 Task: Create a script that checks if a specific substring exists in one of the strings and combines them accordingly.
Action: Mouse moved to (151, 578)
Screenshot: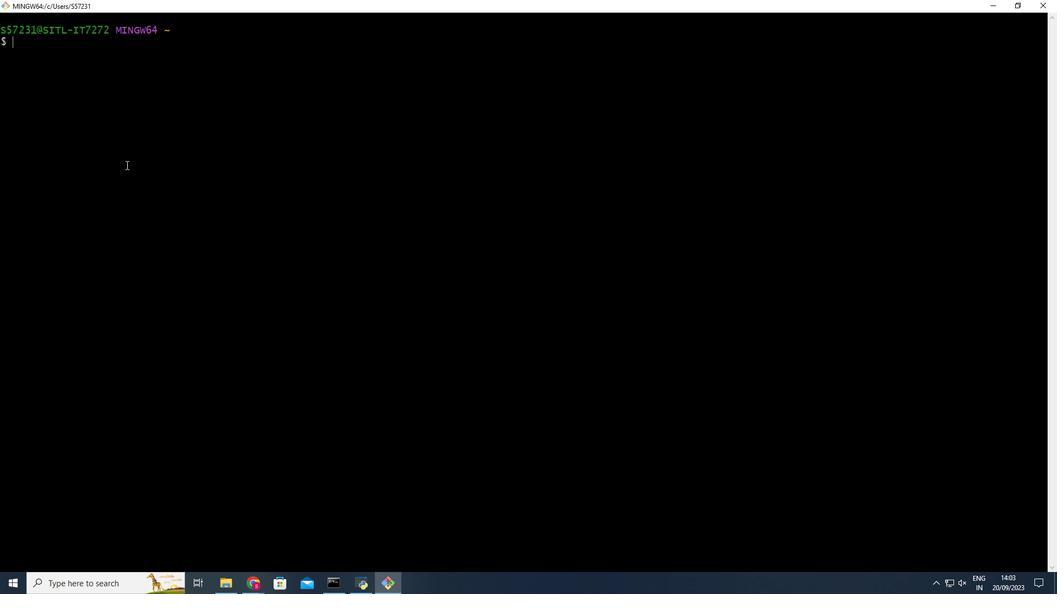 
Action: Mouse pressed left at (151, 578)
Screenshot: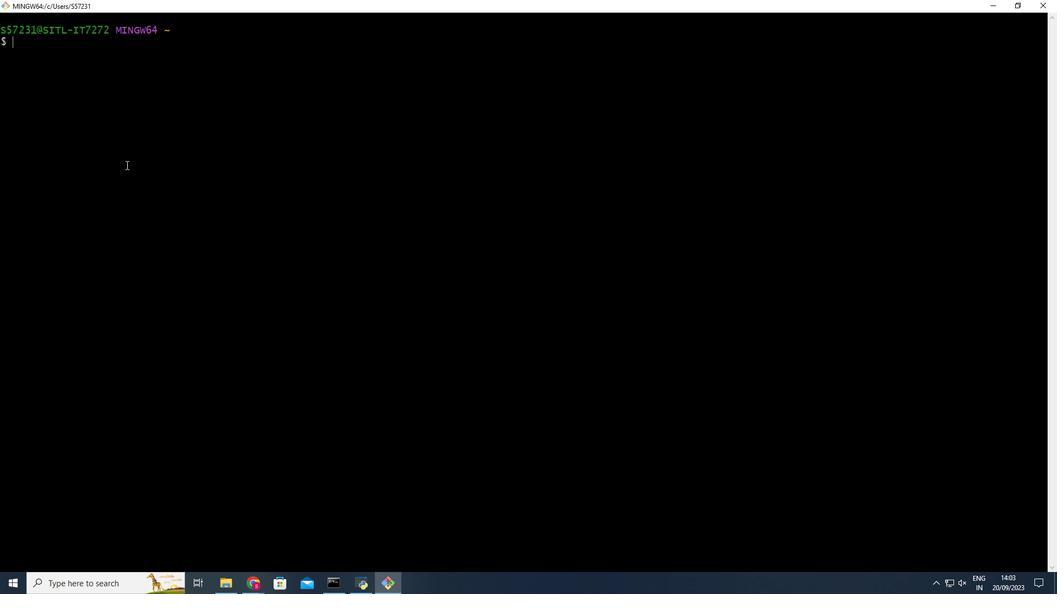 
Action: Mouse moved to (302, 577)
Screenshot: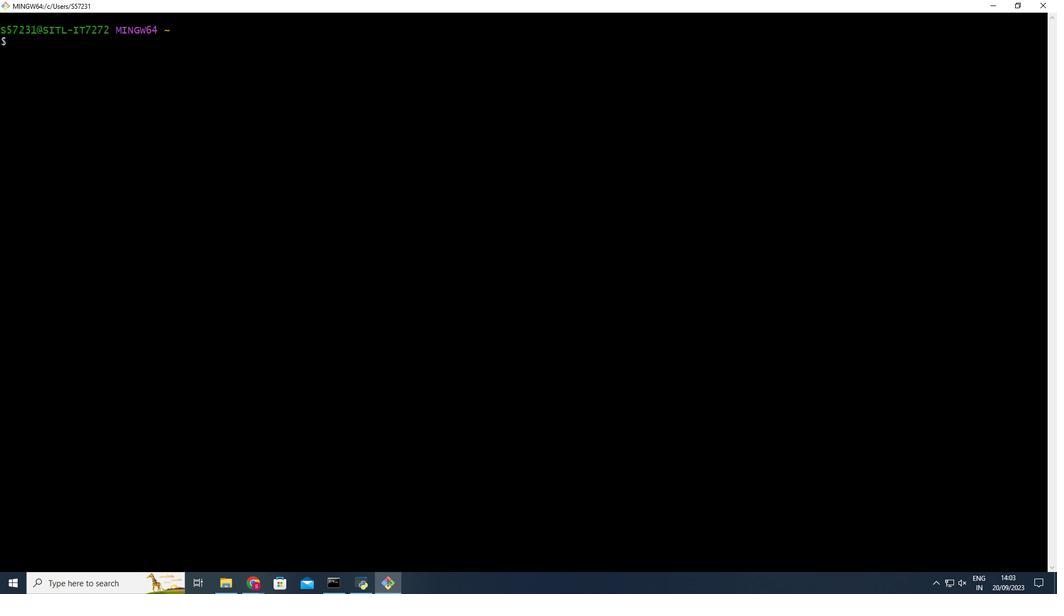 
Action: Key pressed mkdir<Key.space>substring<Key.shift_r><Key.shift_r><Key.shift_r>_s<Key.backspace>task<Key.enter>cd<Key.space>substring<Key.shift_r><Key.shift_r>_task<Key.enter>touch<Key.space>scrpt.<Key.backspace><Key.backspace><Key.backspace>ipt.sh<Key.enter>vim<Key.space>script.sh<Key.enter>i<Key.shift_r>#<Key.shift_r>!/bin/bash<Key.enter><Key.backspace><Key.enter><Key.shift_r>#<Key.space>function<Key.space>to<Key.space>combine<Key.space>strings<Key.space>based<Key.space>on<Key.space>the<Key.space>presence<Key.space>of<Key.space>a<Key.space>specific<Key.space>substring<Key.enter><Key.backspace><Key.backspace>combine<Key.shift_r><Key.shift_r><Key.shift_r><Key.shift_r><Key.shift_r><Key.shift_r><Key.shift_r><Key.shift_r>_strings<Key.shift_r>()<Key.enter><Key.shift_r>{<Key.enter><Key.backspace><Key.backspace><Key.backspace><Key.backspace><Key.space><Key.shift_r>{<Key.enter>local<Key.space>strng<Key.backspace><Key.backspace>ing1=<Key.shift_r>"<Key.shift_r>$1<Key.shift_r>"<Key.enter>local<Key.space>string2=<Key.shift_r>"<Key.shift_r>$2<Key.shift_r>"<Key.enter>local<Key.space><Key.space><Key.backspace>str<Key.backspace><Key.backspace>ubstring=<Key.shift_r>"<Key.shift_r>$3<Key.shift_r><Key.shift_r><Key.shift_r><Key.shift_r><Key.shift_r><Key.shift_r><Key.shift_r><Key.shift_r>"<Key.enter><Key.enter><Key.shift_r>#<Key.space>check<Key.space>if<Key.space>the<Key.space>substring<Key.space>exists<Key.space>in<Key.space>string1<Key.enter><Key.backspace><Key.backspace>if<Key.space>[[<Key.space><Key.shift_r>"<Key.shift_r>$string1<Key.shift_r>"<Key.space>==<Key.space><Key.shift_r>*<Key.shift_r>"<Key.shift_r>$substring<Key.shift_r>"<Key.shift_r>*<Key.backspace><Key.backspace><Key.shift_r>*<Key.backspace><Key.shift_r>'<Key.shift_r><Key.backspace><Key.shift_r>"<Key.shift_r>*<Key.space>]]<Key.space><Key.backspace>;<Key.space>then
Screenshot: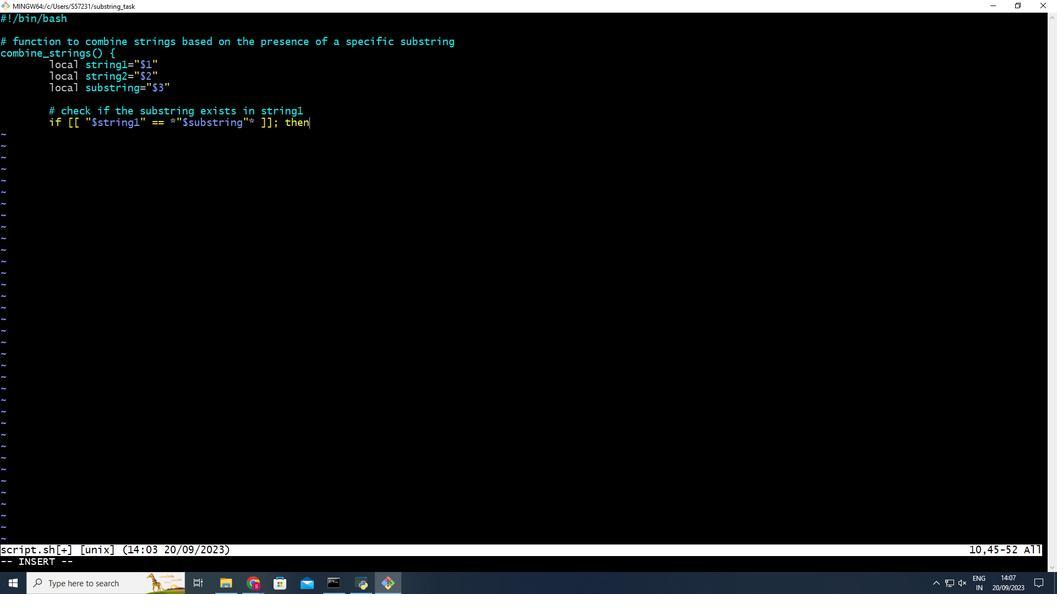 
Action: Mouse scrolled (302, 577) with delta (0, 0)
Screenshot: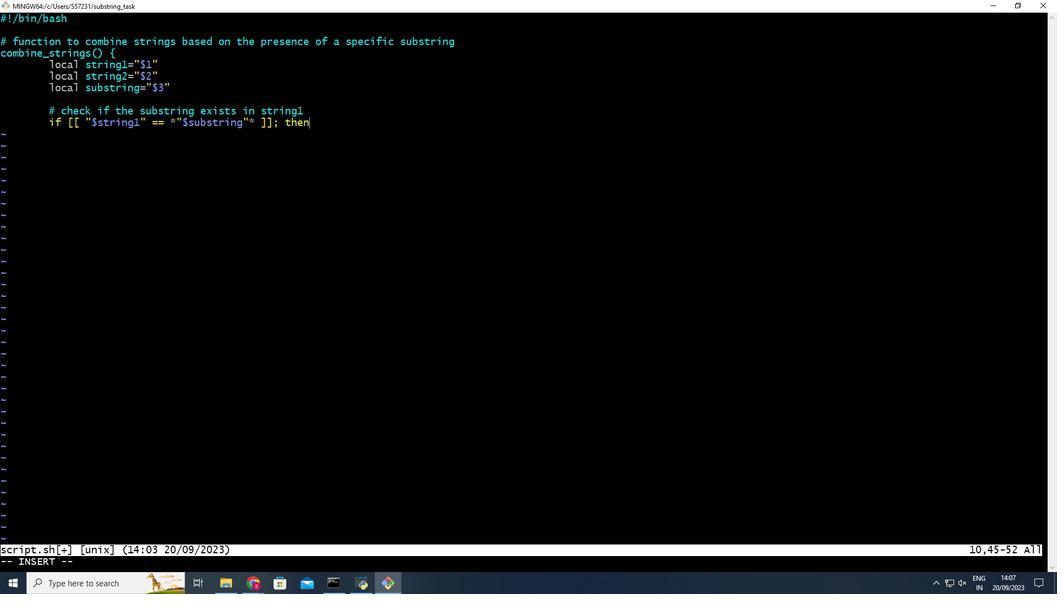 
Action: Mouse scrolled (302, 577) with delta (0, 0)
Screenshot: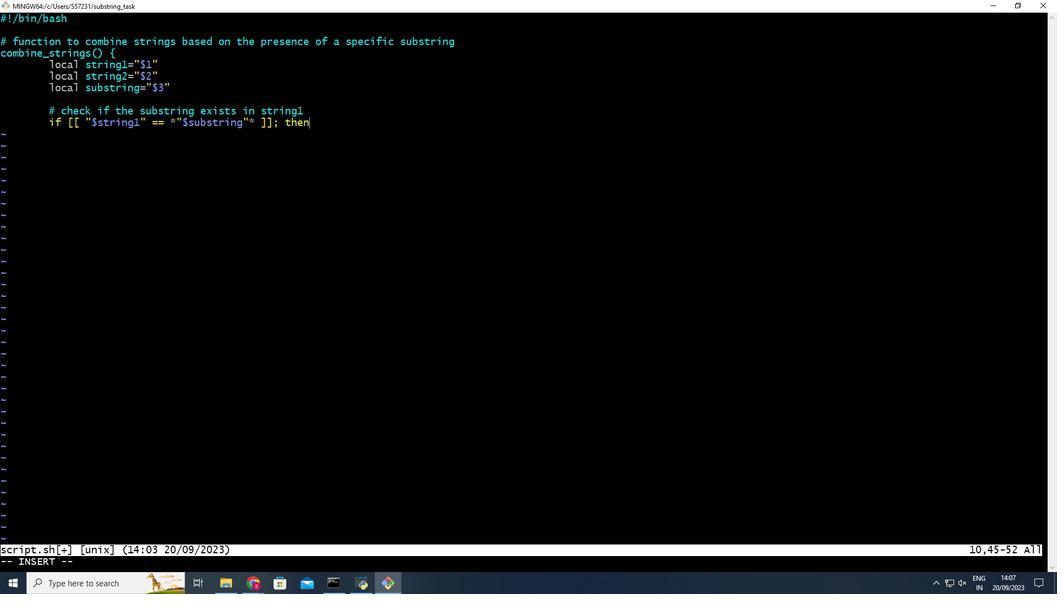 
Action: Mouse scrolled (302, 577) with delta (0, 0)
Screenshot: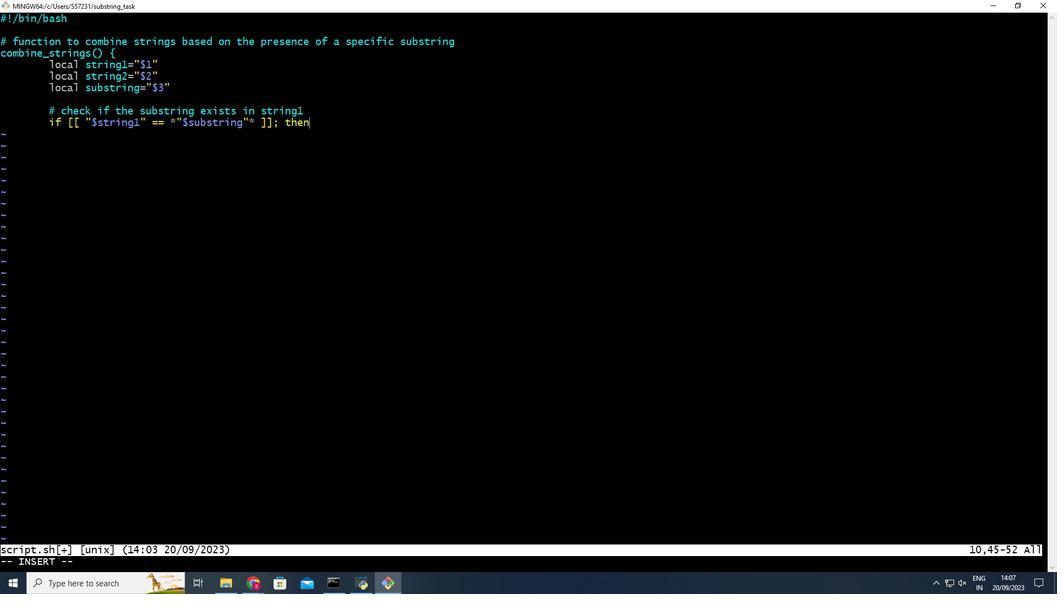 
Action: Key pressed <Key.enter>combined=<Key.shift_r><Key.shift_r>"<Key.shift>$<Key.shift_r>{strng<Key.backspace><Key.backspace>ing1<Key.shift_r>}<Key.shift_r>$<Key.shift_r><Key.shift_r><Key.shift_r><Key.shift_r>{dtring<Key.backspace><Key.backspace><Key.backspace><Key.backspace><Key.backspace><Key.backspace>d<Key.backspace>string2<Key.shift_r>}<Key.shift_r>"<Key.enter>echo<Key.space><Key.shift_r>"<Key.shift_r>Combined<Key.space>string<Key.shift_r><Key.shift_r><Key.shift_r><Key.shift_r><Key.shift_r><Key.shift_r><Key.shift_r><Key.shift_r><Key.shift_r><Key.shift_r>:<Key.space><Key.shift_r>$combined<Key.shift_r><Key.shift_r><Key.shift_r>"<Key.enter><Key.backspace>else<Key.enter>echo<Key.space><Key.shift_r>"<Key.shift_r>The<Key.space>substring<Key.space>'<Key.shift_r>$substring'<Key.space>does<Key.space>not<Key.space>exist<Key.space>in<Key.space>string1.<Key.shift_r>"<Key.enter><Key.backspace>fi<Key.enter><Key.backspace><Key.shift_r>}<Key.enter><Key.enter><Key.shift_r>#<Key.space>check<Key.space>if<Key.space>the<Key.space>argument<Key.space>count<Key.space>is<Key.space>correct<Key.enter><Key.backspace><Key.backspace>if<Key.space>[<Key.space><Key.shift_r>$<Key.shift_r>#<Key.space>-ne<Key.space>3<Key.space>];<Key.space>then<Key.enter>echo<Key.space><Key.shift_r>"<Key.shift_r>Usage<Key.shift_r>:<Key.space><Key.shift_r>$0<Key.space><Key.shift_r><Key.shift_r><Key.shift_r><Key.shift_r><Key.shift_r><string1<Key.shift_r>><Key.space><Key.shift_r><string2<Key.shift_r>?<Key.backspace><Key.shift_r>><Key.space><Key.shift_r><Key.shift_r><substring<Key.shift_r>><Key.enter>exit<Key.space>1<Key.enter><Key.backspace>fi<Key.enter>
Screenshot: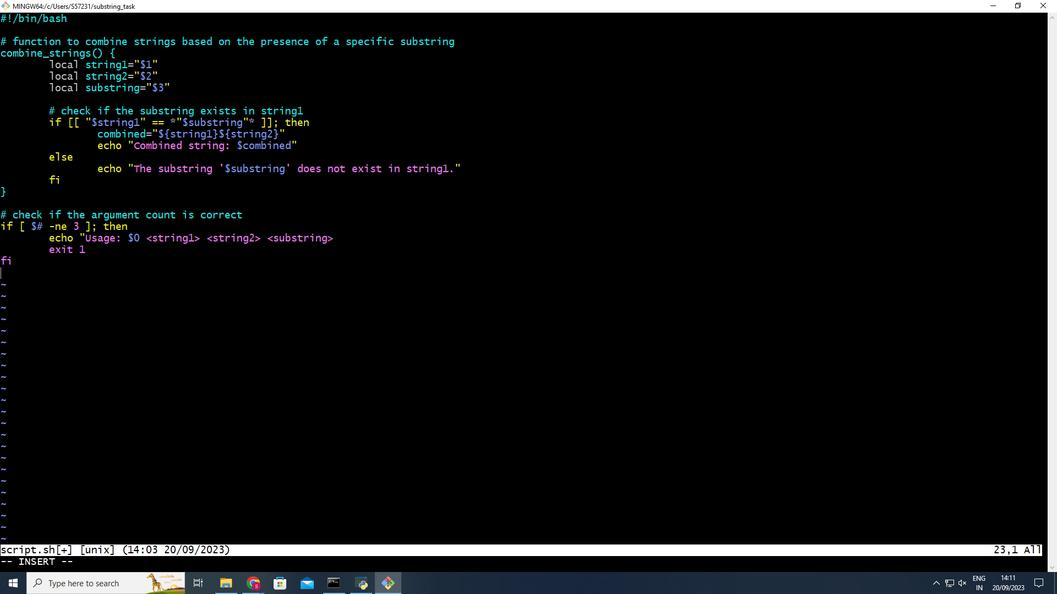 
Action: Mouse scrolled (302, 577) with delta (0, 0)
Screenshot: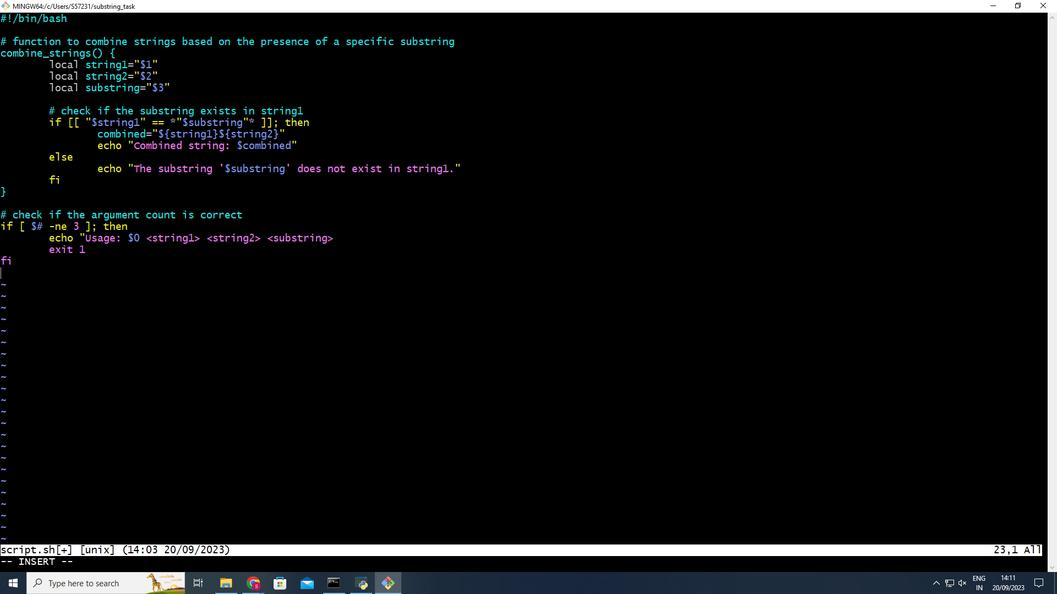 
Action: Mouse scrolled (302, 577) with delta (0, 0)
Screenshot: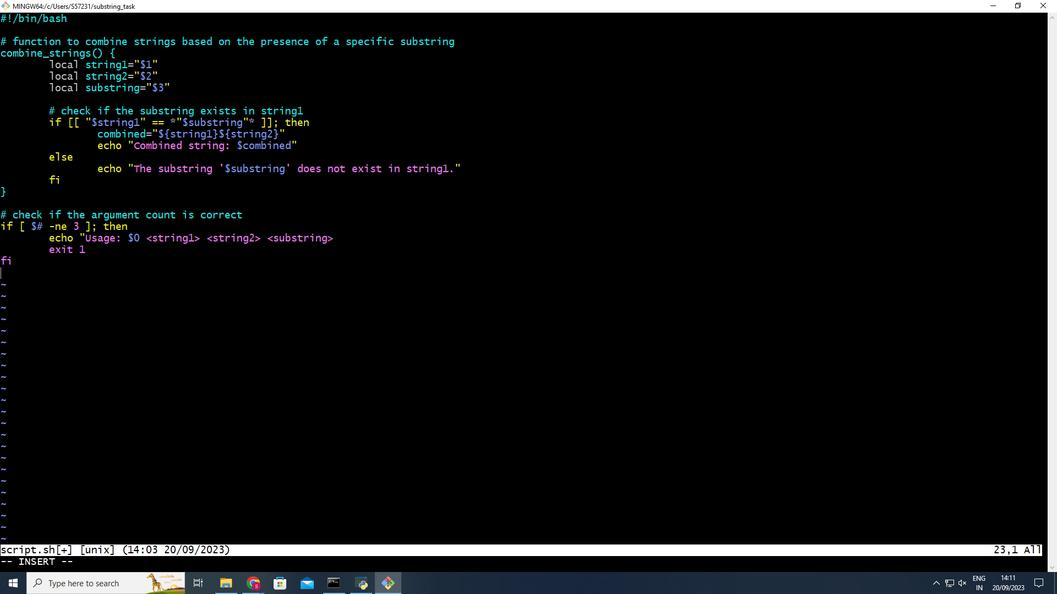 
Action: Mouse scrolled (302, 577) with delta (0, 0)
Screenshot: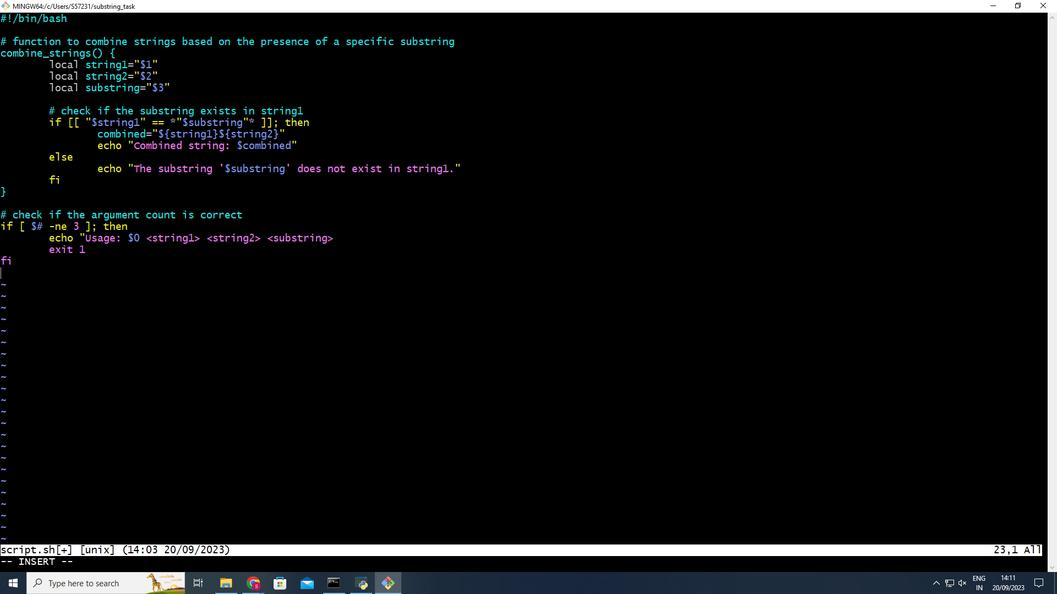 
Action: Key pressed <Key.enter><Key.shift_r>#call<Key.space>the<Key.space>function<Key.space>with<Key.space>the<Key.space>p<Key.up><Key.up><Key.up><Key.up><Key.right><Key.right><Key.right><Key.right><Key.right><Key.right><Key.right><Key.right><Key.right><Key.right><Key.right><Key.right><Key.right><Key.right><Key.right><Key.right><Key.right><Key.right><Key.right><Key.right><Key.right><Key.right><Key.right><Key.right><Key.right><Key.right><Key.shift_r>"<Key.down><Key.down><Key.down><Key.down>rovided<Key.space>string<Key.space>arguments<Key.enter><Key.backspace>combine<Key.shift_r><Key.shift_r><Key.shift_r>_strings=<Key.space><Key.shift_r>"<Key.shift_r>$1<Key.shift_r>"<Key.space><Key.shift_r>"<Key.shift_r>$2<Key.shift_r>"<Key.space><Key.shift_r>"<Key.shift_r>$3<Key.shift_r>"<Key.enter><Key.esc><Key.shift_r>:wq<Key.shift_r>!<Key.enter>
Screenshot: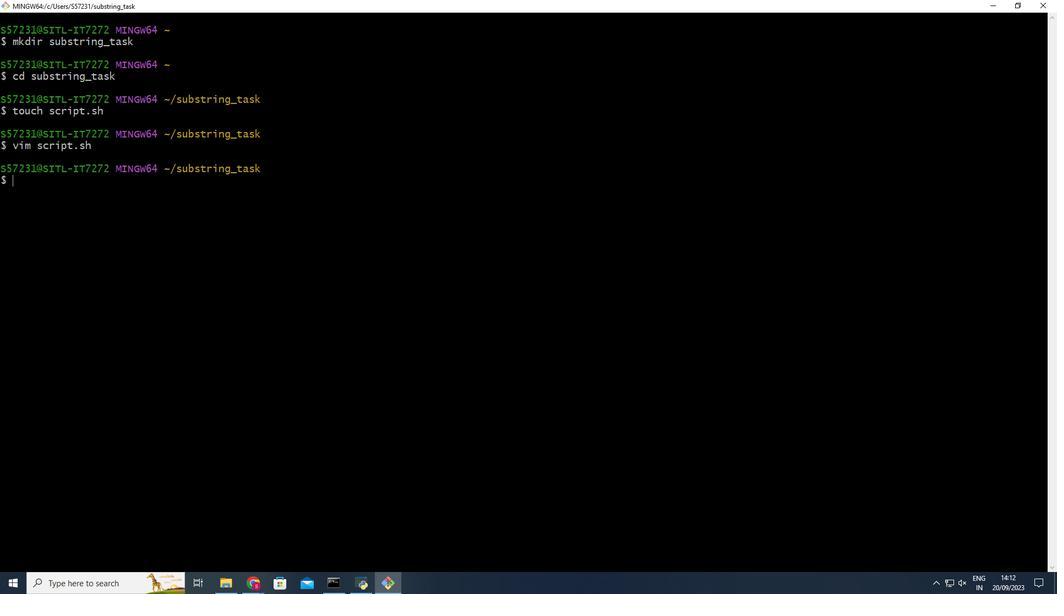 
Action: Mouse scrolled (302, 577) with delta (0, 0)
Screenshot: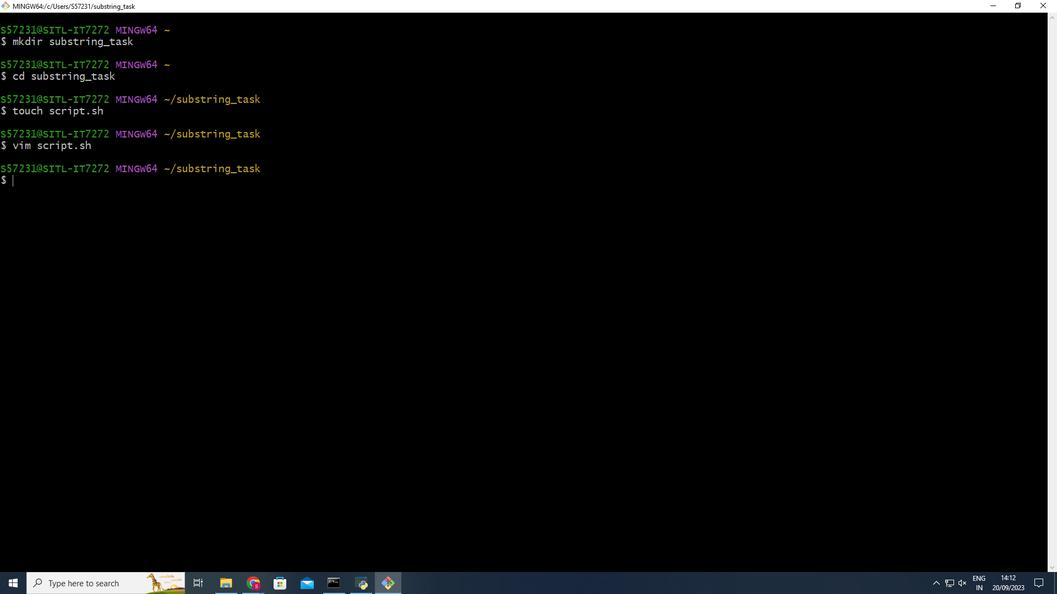 
Action: Mouse scrolled (302, 577) with delta (0, 0)
Screenshot: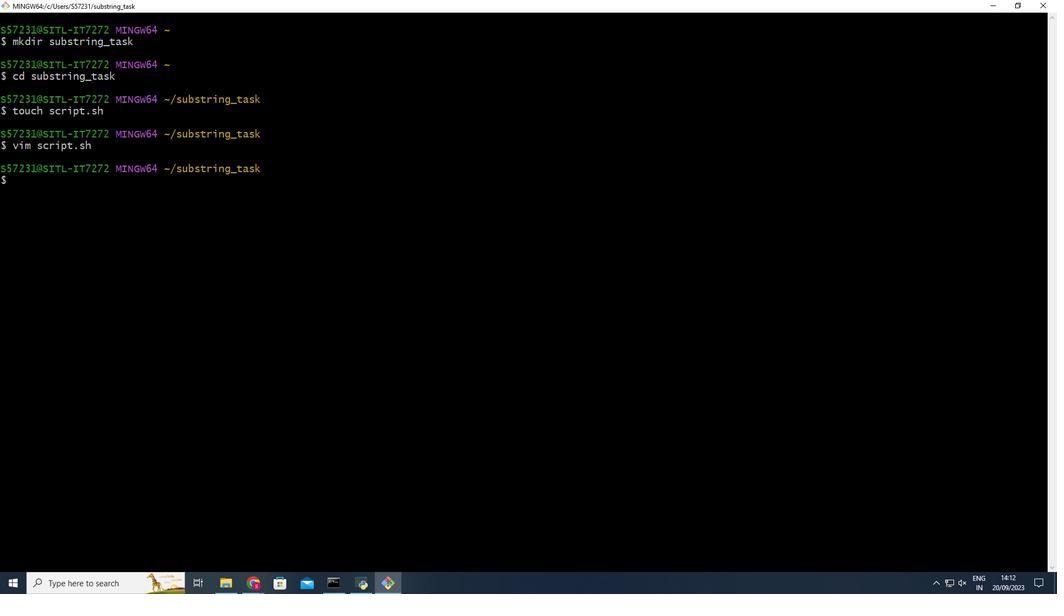 
Action: Mouse scrolled (302, 577) with delta (0, 0)
Screenshot: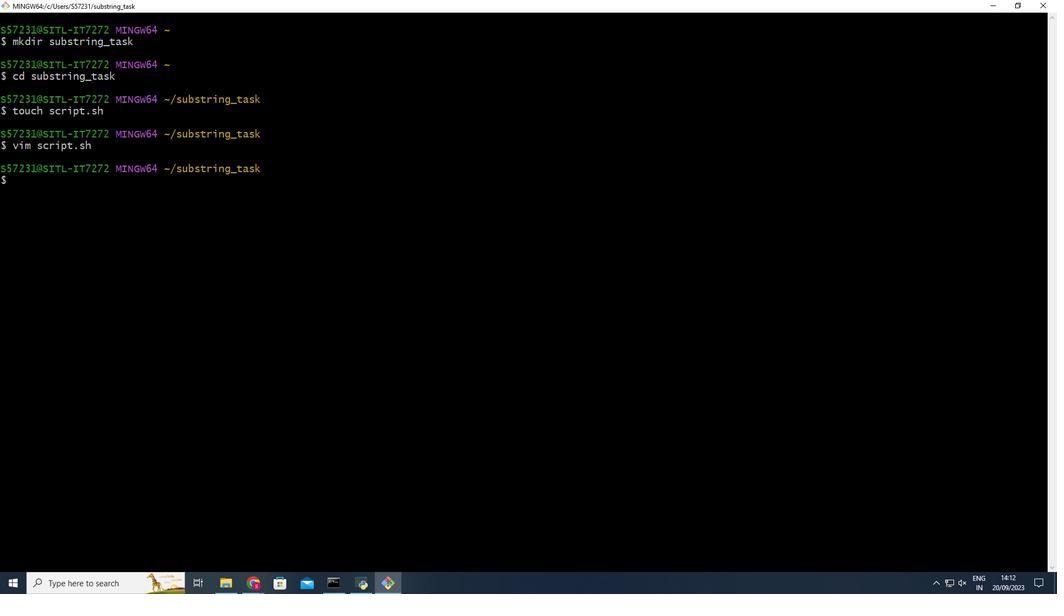 
Action: Mouse scrolled (302, 577) with delta (0, 0)
Screenshot: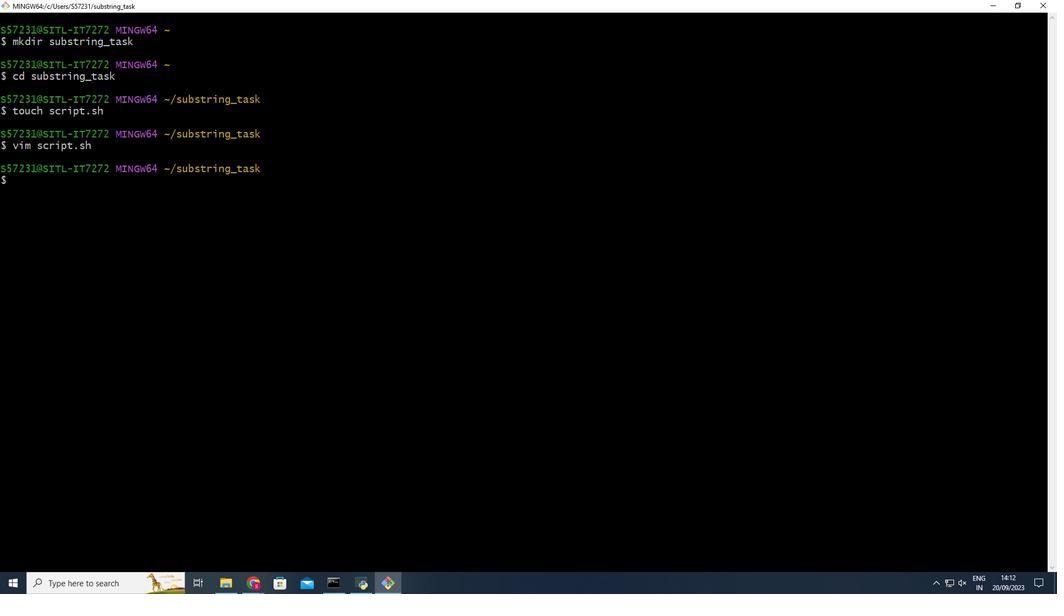 
Action: Mouse scrolled (302, 577) with delta (0, 0)
Screenshot: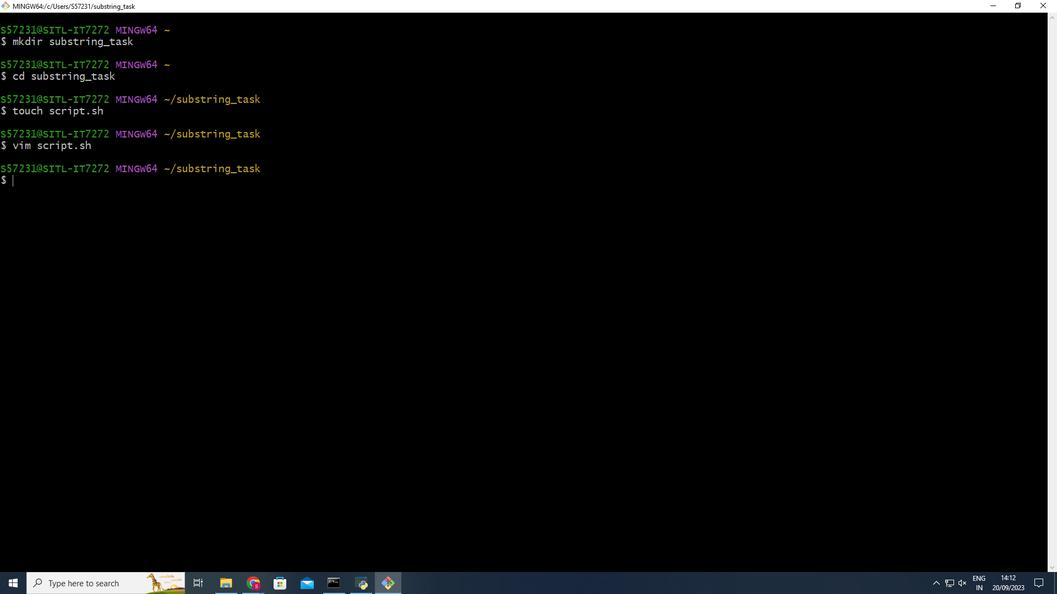 
Action: Key pressed chmod<Key.space>+x<Key.space>script.sh<Key.enter>./script.sh<Key.space><Key.shift_r>"<Key.shift_r>Hello,<Key.space><Key.shift_r>World<Key.shift_r><Key.shift_r>!<Key.shift_r>"<Key.space><Key.shift_r>"<Key.shift_r>Goodbye<Key.shift_r>"<Key.left><Key.shift_r>!<Key.right><Key.space><Key.shift_r>"<Key.shift_r>Hello<Key.shift_r><Key.shift_r><Key.shift_r><Key.shift_r><Key.shift_r><Key.shift_r><Key.shift_r><Key.shift_r><Key.shift_r><Key.shift_r><Key.shift_r><Key.shift_r><Key.shift_r><Key.shift_r><Key.shift_r><Key.shift_r><Key.shift_r><Key.shift_r><Key.shift_r>"<Key.enter>vim<Key.space>script.sh<Key.enter><Key.up><Key.right><Key.right><Key.right><Key.right><Key.right><Key.right><Key.right><Key.right><Key.right><Key.right>
Screenshot: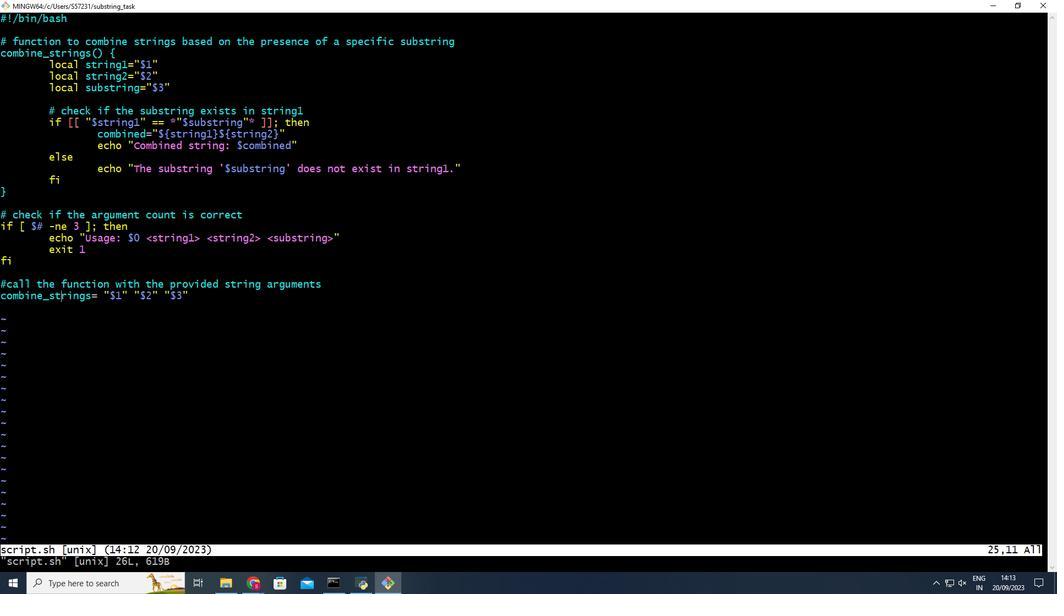 
Action: Mouse scrolled (302, 577) with delta (0, 0)
Screenshot: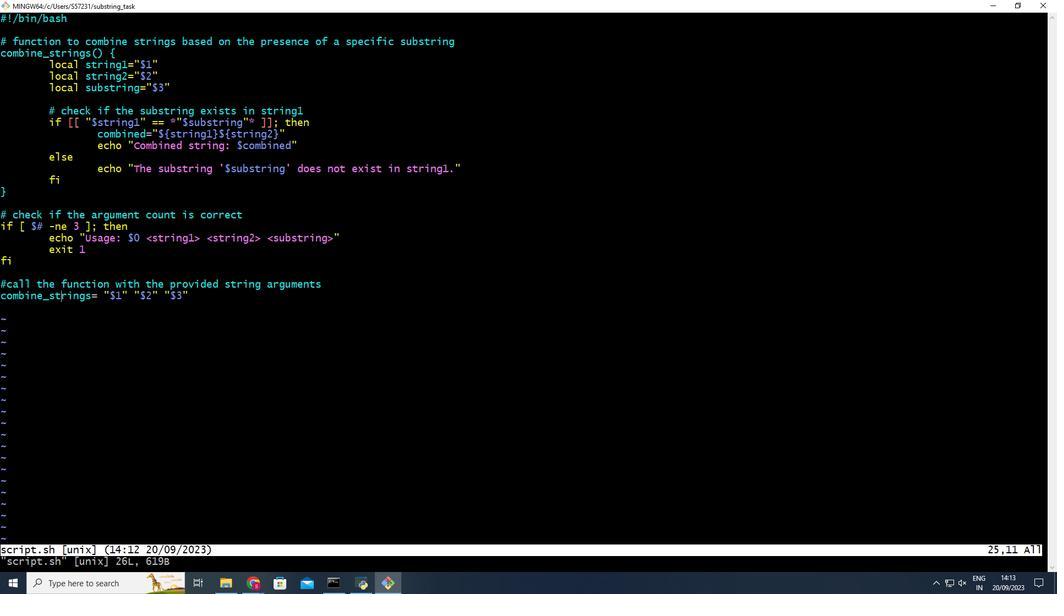 
Action: Mouse scrolled (302, 577) with delta (0, 0)
Screenshot: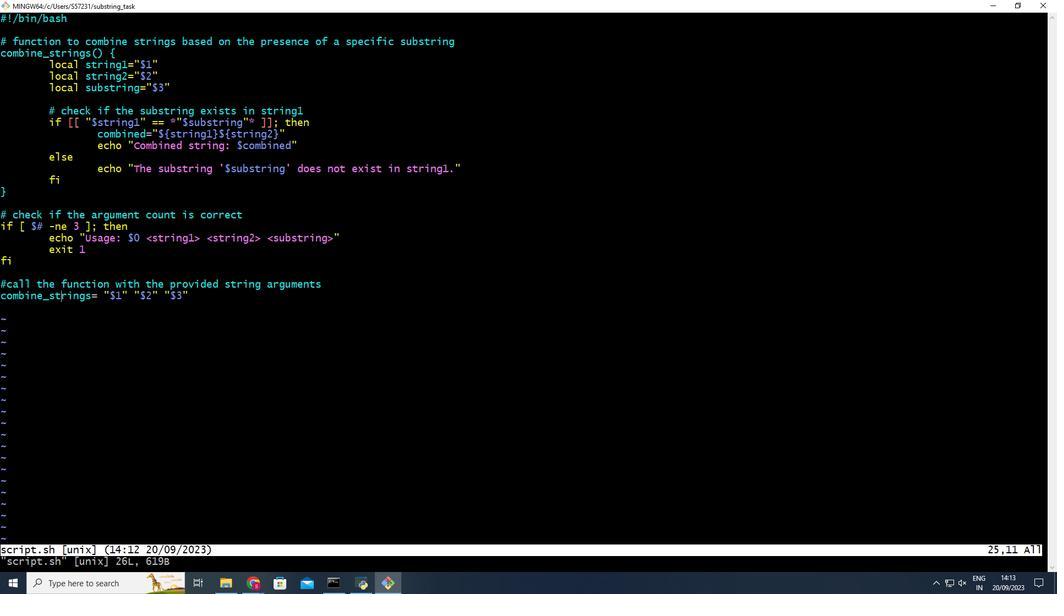 
Action: Mouse scrolled (302, 577) with delta (0, 0)
Screenshot: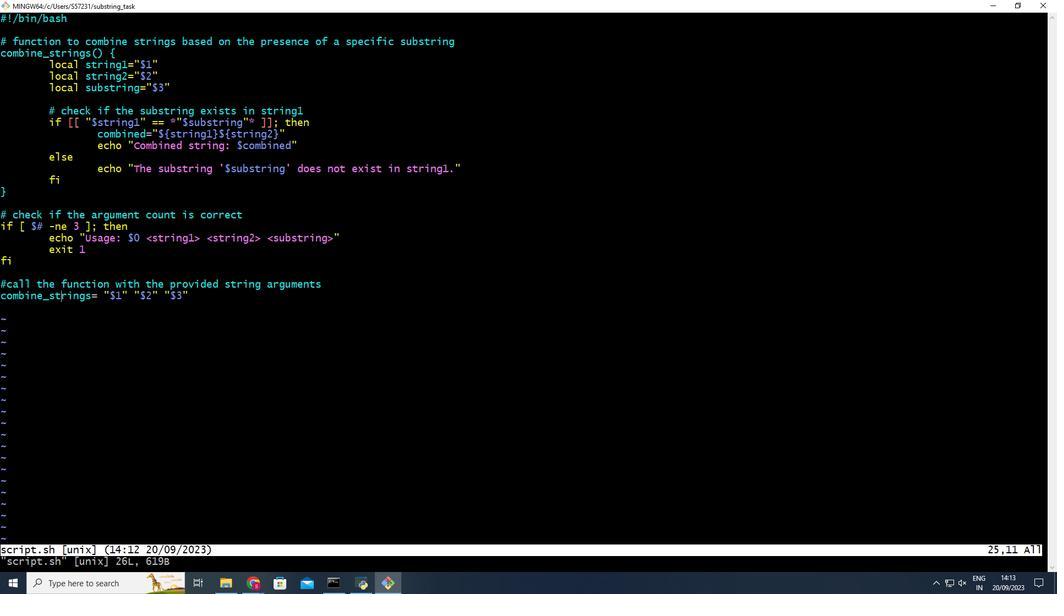 
Action: Key pressed <Key.right><Key.right><Key.right><Key.right><Key.right><Key.right><Key.backspace><Key.right>i<Key.backspace><Key.right><Key.right><Key.right><Key.right><Key.left><Key.left><Key.left><Key.backspace><Key.space><Key.esc><Key.shift_r>:wq<Key.shift_r>!<Key.enter>chmod<Key.space>+x<Key.space>script.sh<Key.enter>./script.sh<Key.enter>./string<Key.backspace><Key.backspace><Key.backspace><Key.backspace><Key.backspace>cript.sh<Key.space><Key.shift_r>"<Key.shift_r>Hello<Key.space>
Screenshot: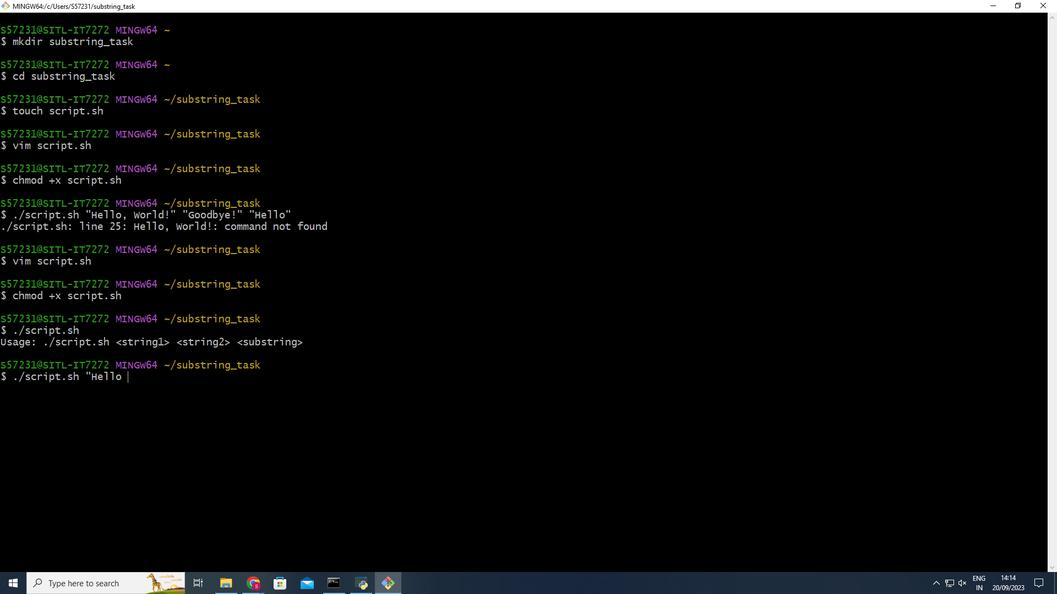 
Action: Mouse scrolled (302, 577) with delta (0, 0)
Screenshot: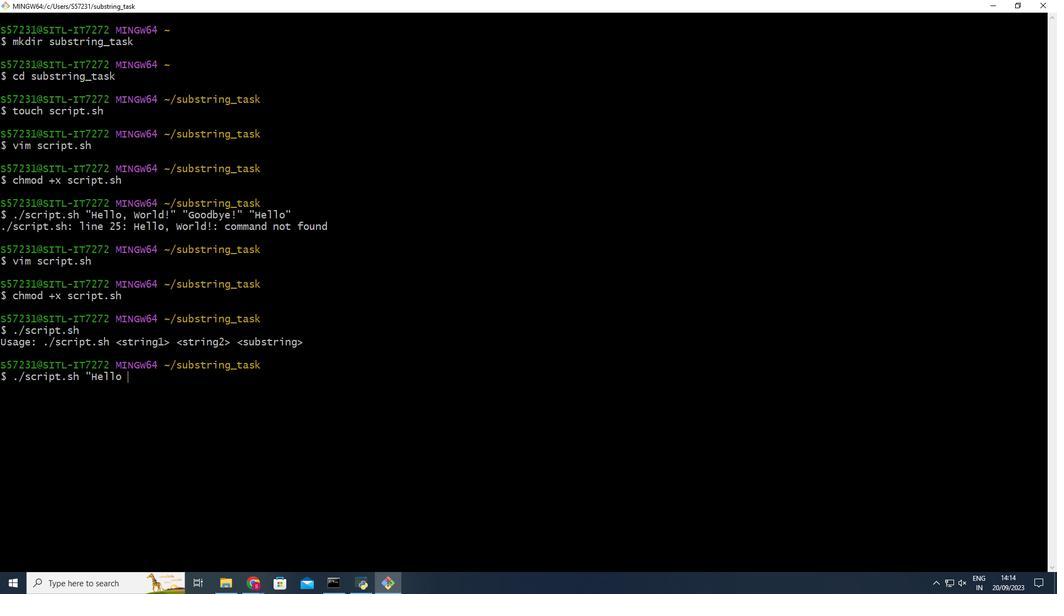 
Action: Mouse scrolled (302, 577) with delta (0, 0)
Screenshot: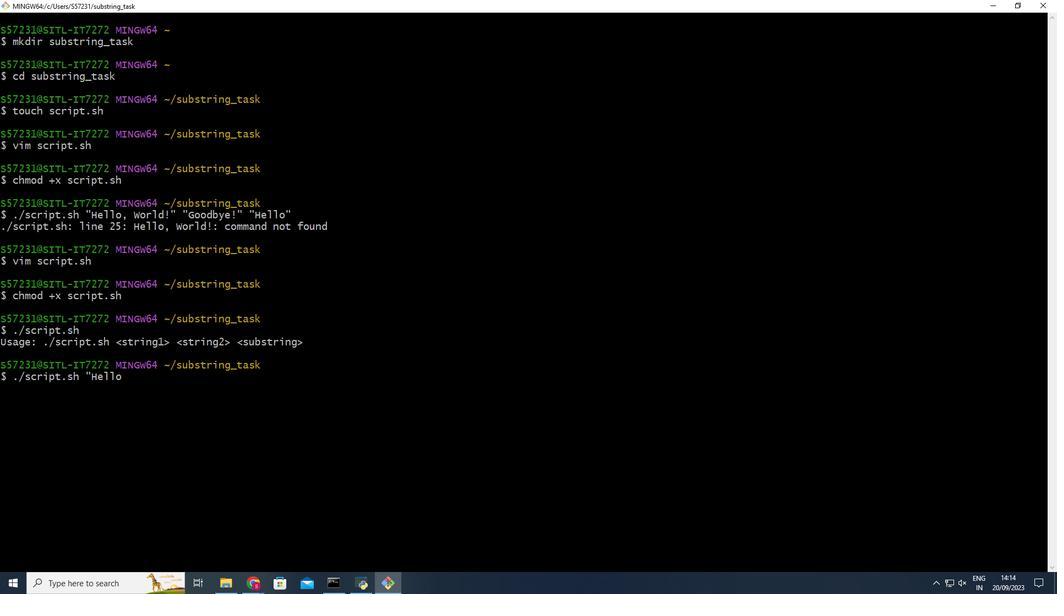 
Action: Mouse scrolled (302, 577) with delta (0, 0)
Screenshot: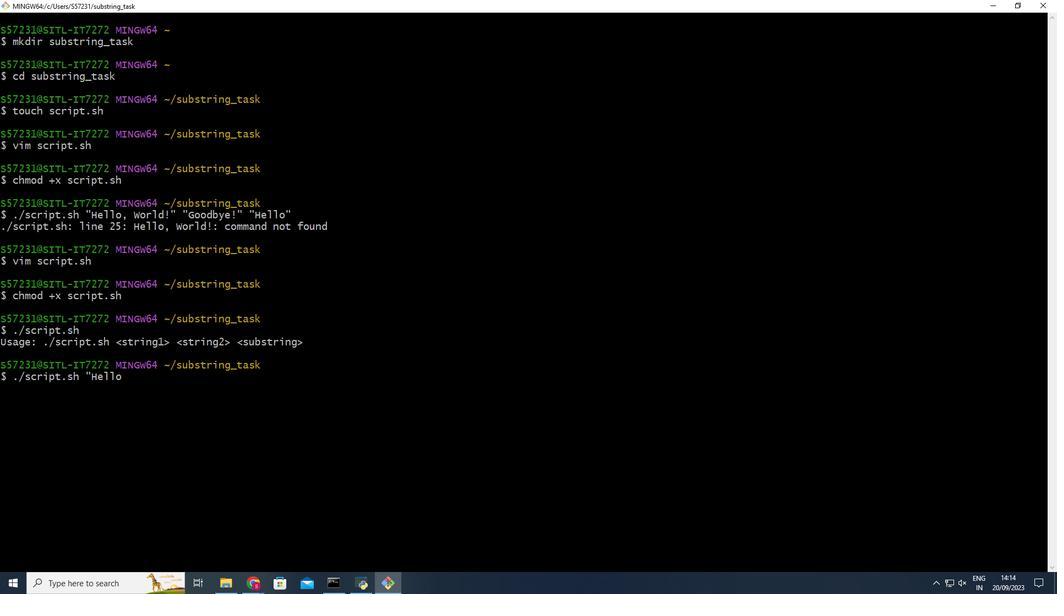 
Action: Key pressed <Key.backspace>,<Key.space><Key.shift_r>World<Key.shift_r>!<Key.shift_r>"<Key.space><Key.shift_r>"<Key.shift_r>Goodbye<Key.shift_r>!<Key.shift_r>"<Key.space><Key.shift_r>"<Key.shift_r>Hello<Key.shift_r>"<Key.enter>
Screenshot: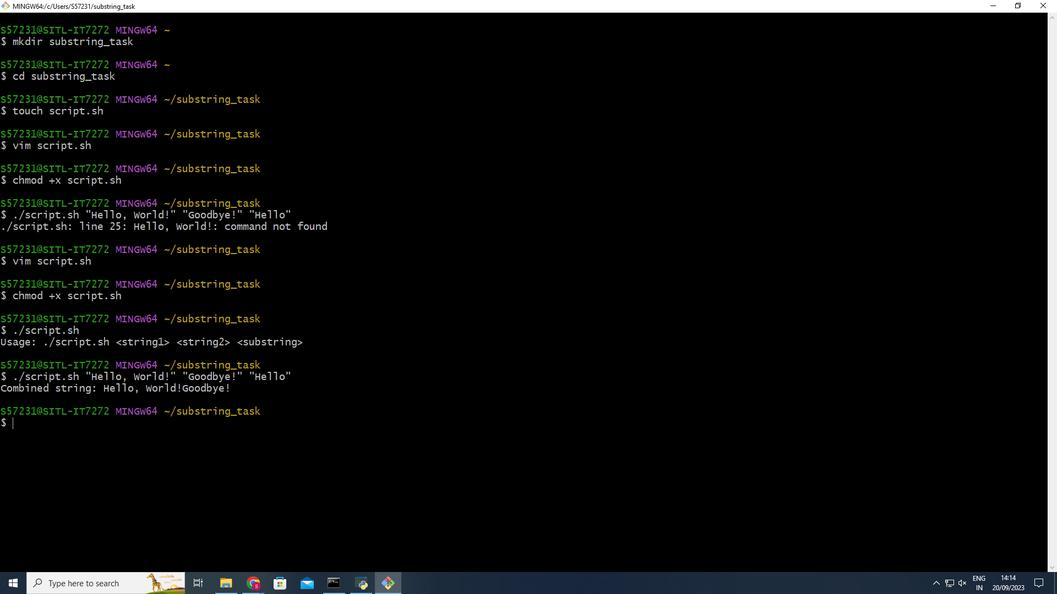 
Action: Mouse moved to (384, 577)
Screenshot: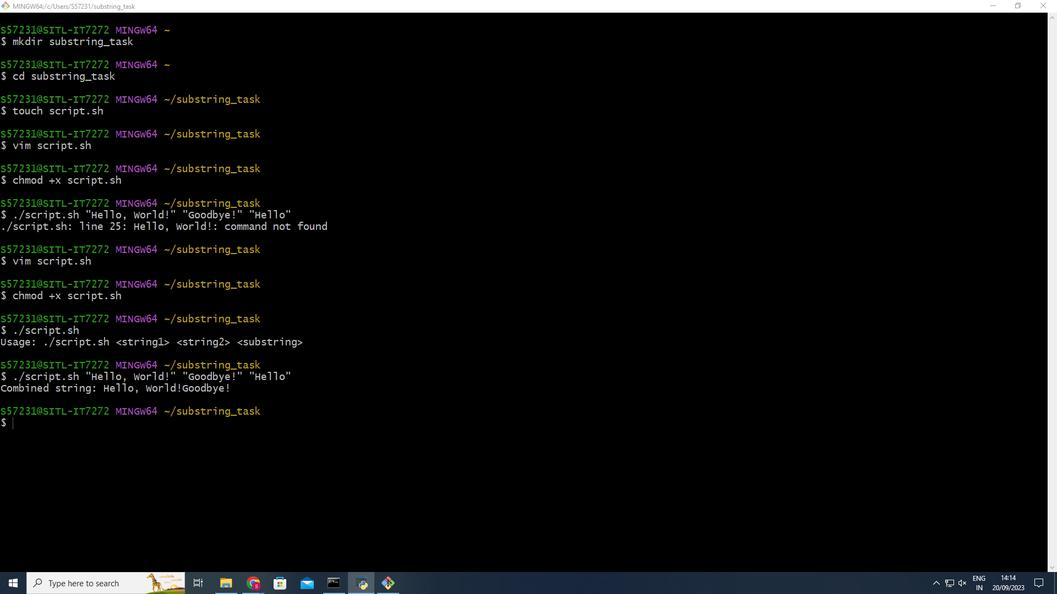 
Action: Mouse pressed left at (384, 577)
Screenshot: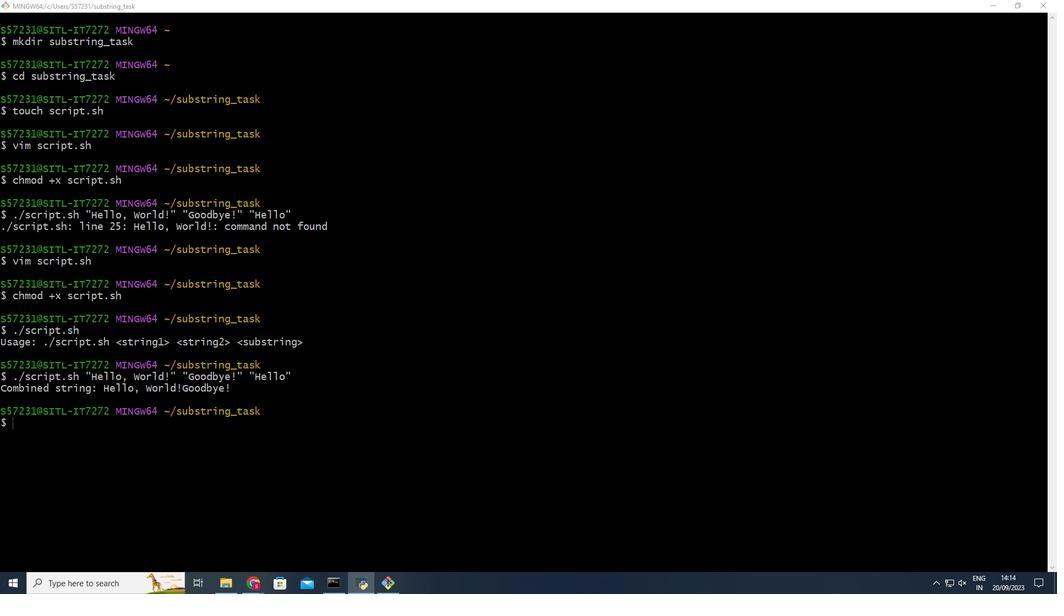 
Action: Mouse moved to (384, 577)
Screenshot: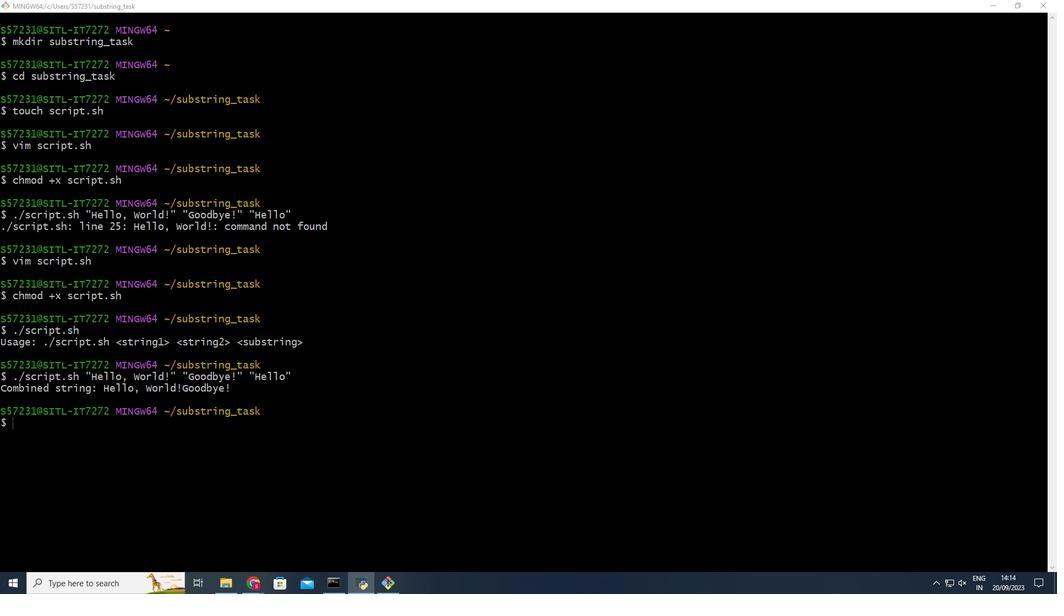 
